 Task: Change the mini visivle option to 2 in the open editor.
Action: Mouse moved to (24, 598)
Screenshot: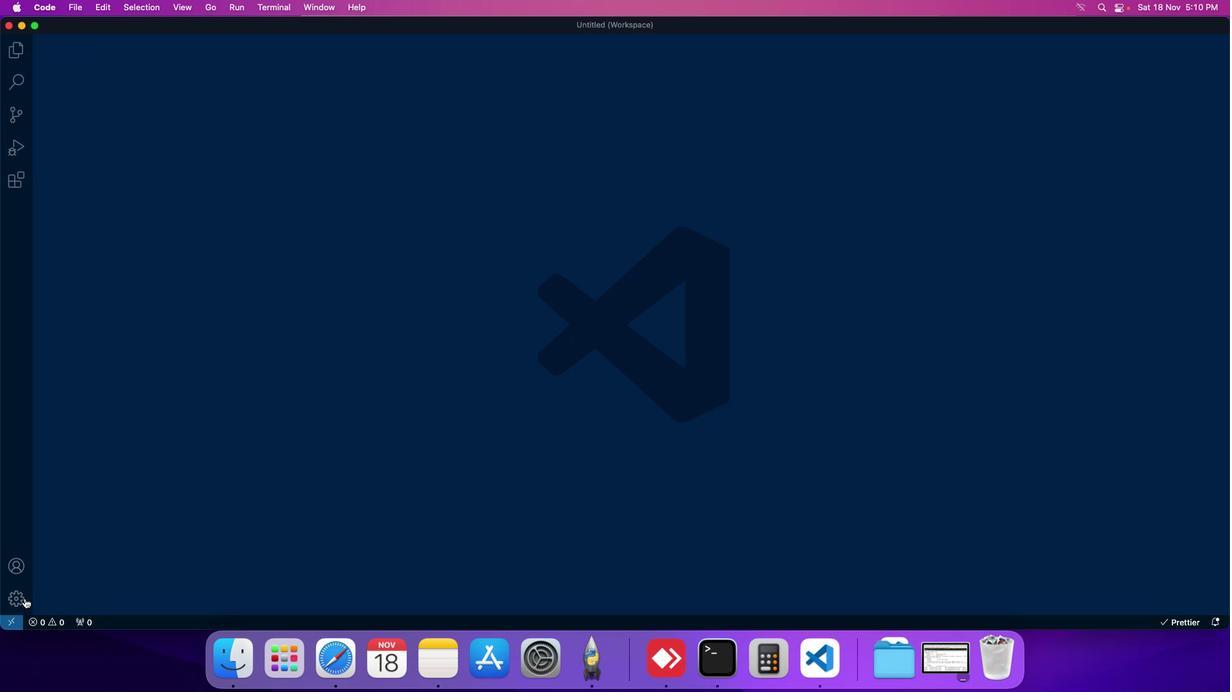 
Action: Mouse pressed left at (24, 598)
Screenshot: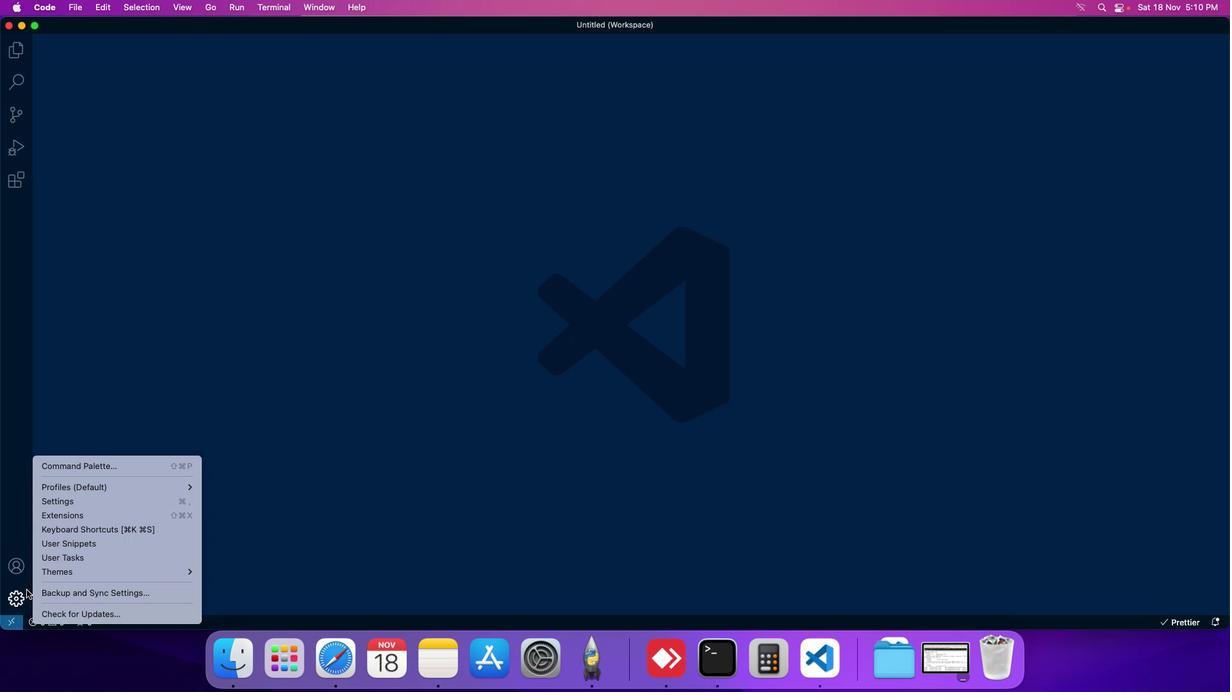 
Action: Mouse moved to (49, 507)
Screenshot: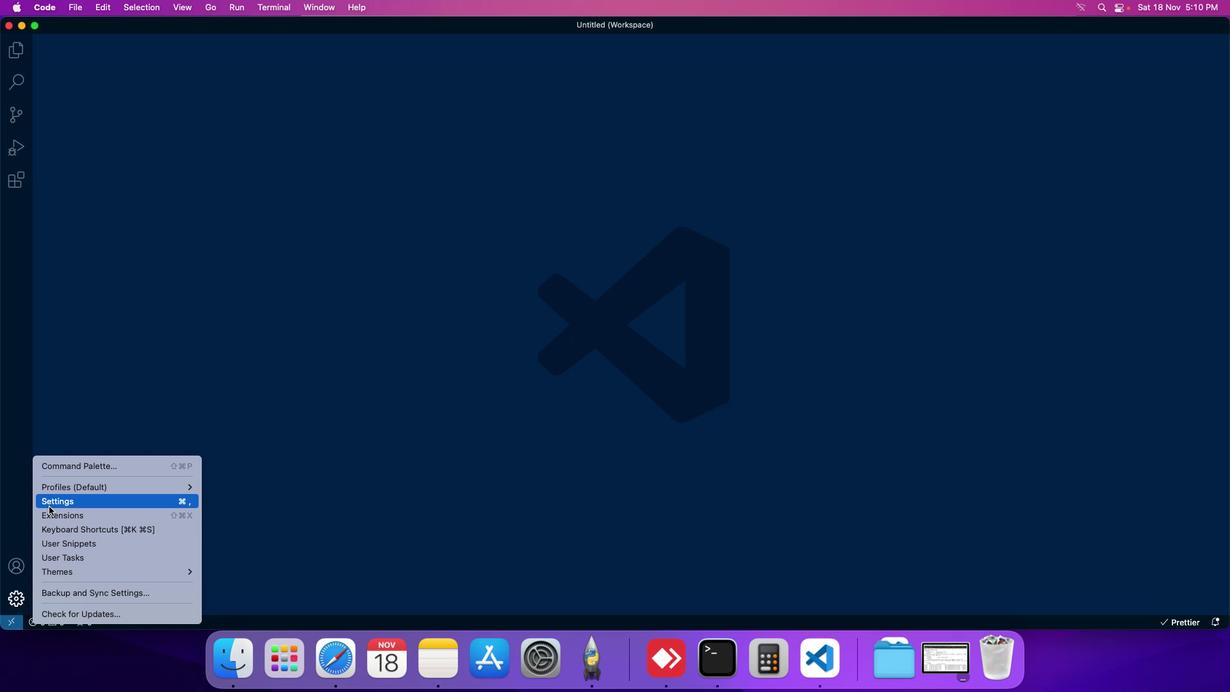 
Action: Mouse pressed left at (49, 507)
Screenshot: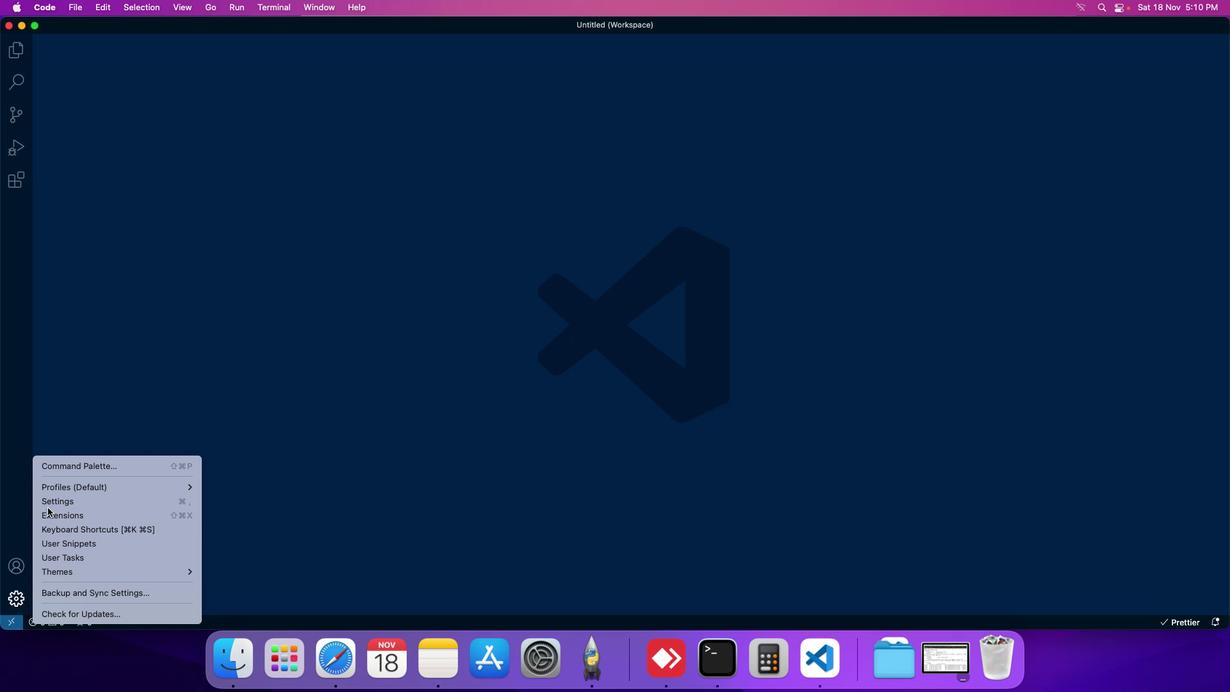
Action: Mouse moved to (275, 102)
Screenshot: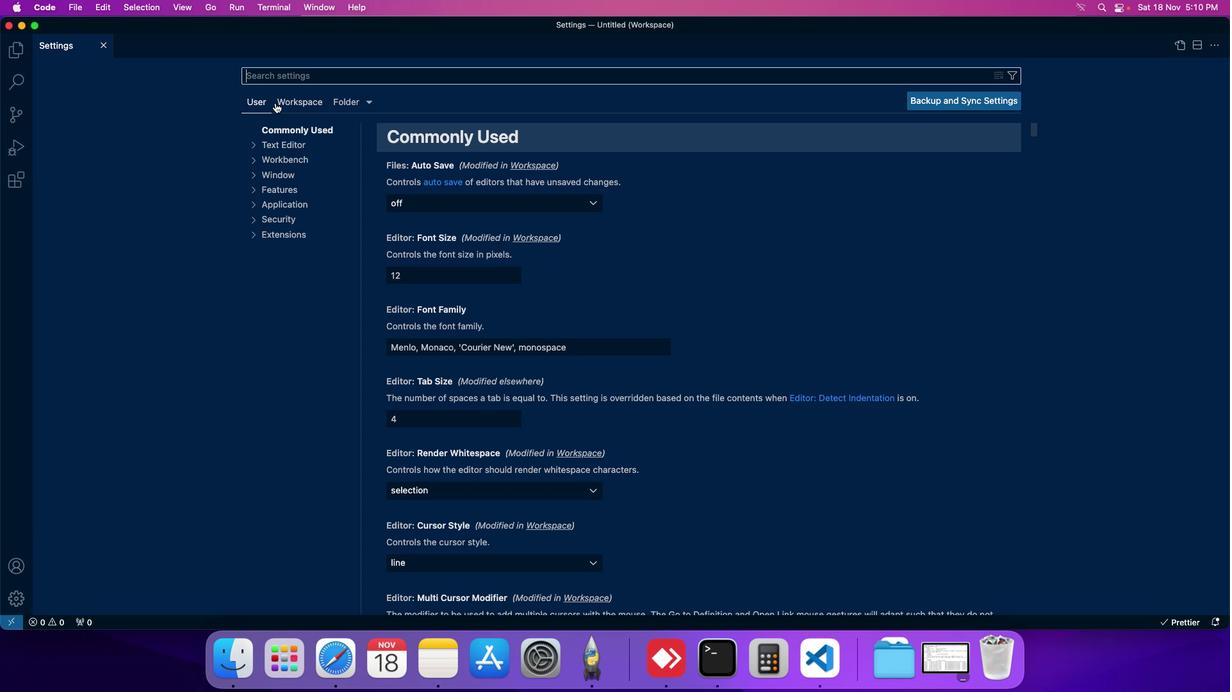 
Action: Mouse pressed left at (275, 102)
Screenshot: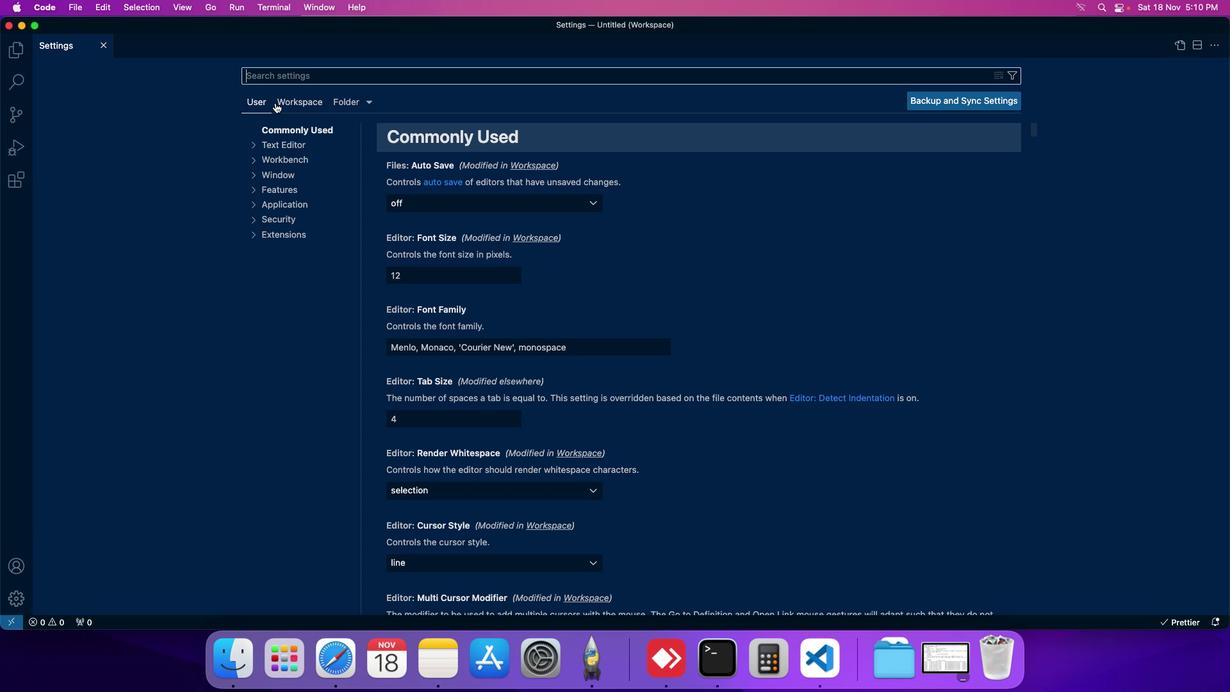 
Action: Mouse moved to (278, 192)
Screenshot: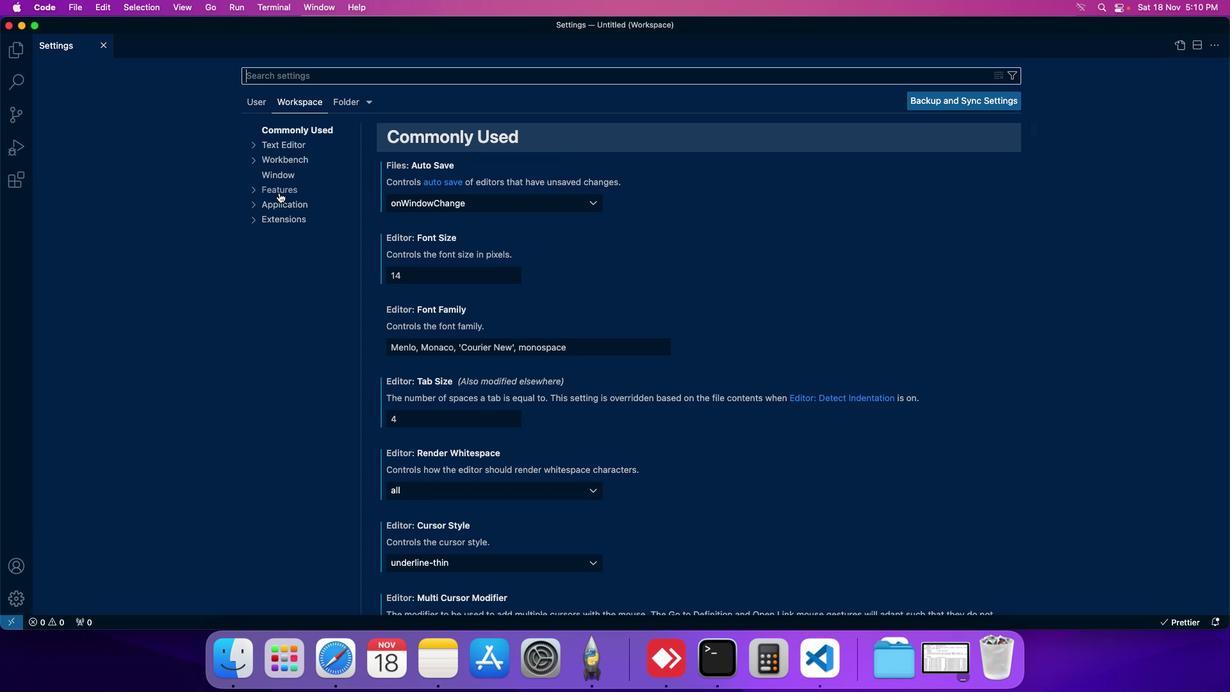 
Action: Mouse pressed left at (278, 192)
Screenshot: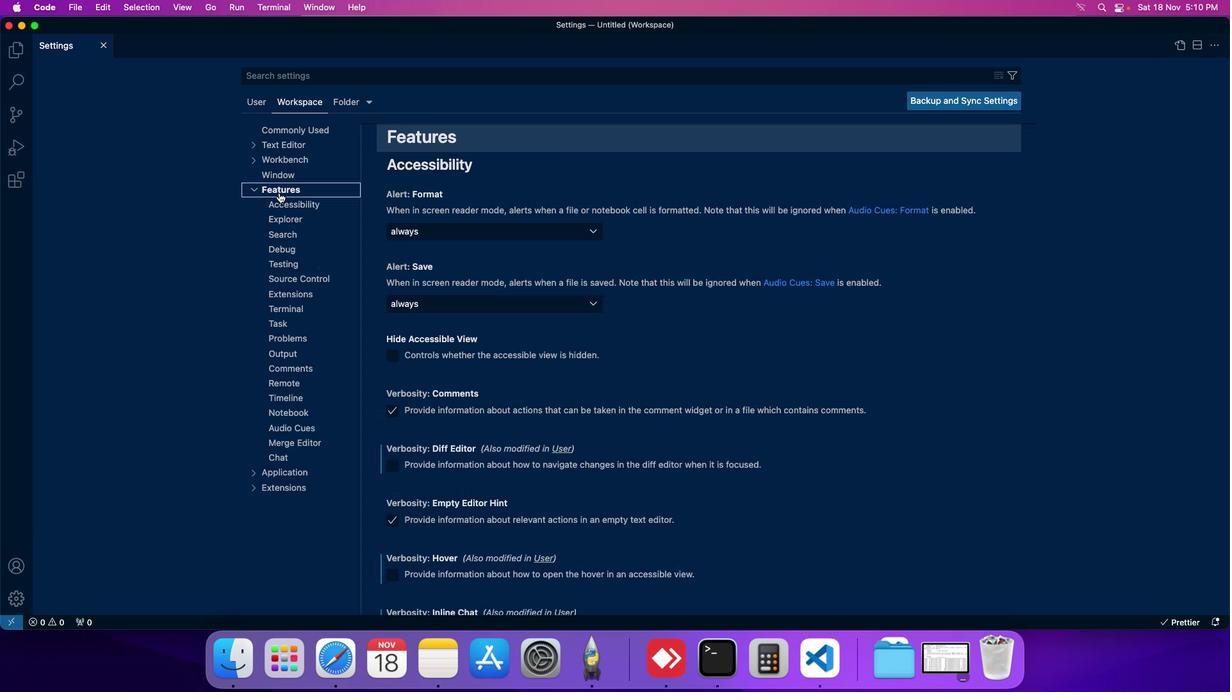 
Action: Mouse moved to (287, 219)
Screenshot: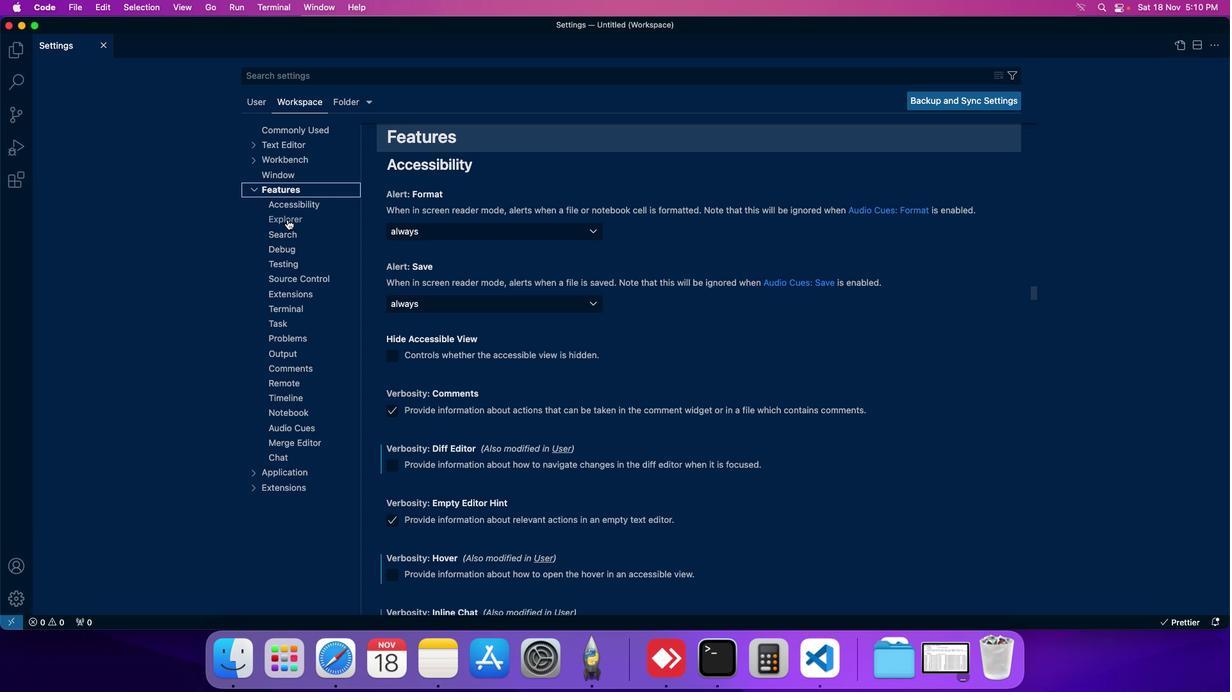 
Action: Mouse pressed left at (287, 219)
Screenshot: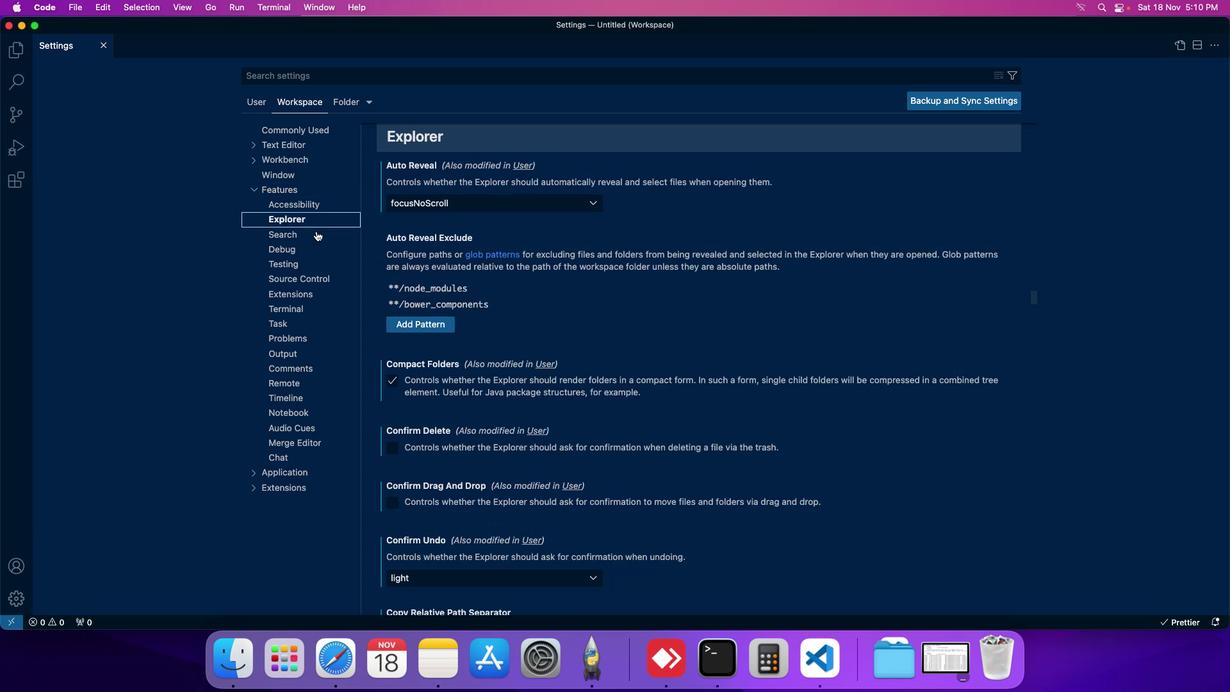 
Action: Mouse moved to (422, 289)
Screenshot: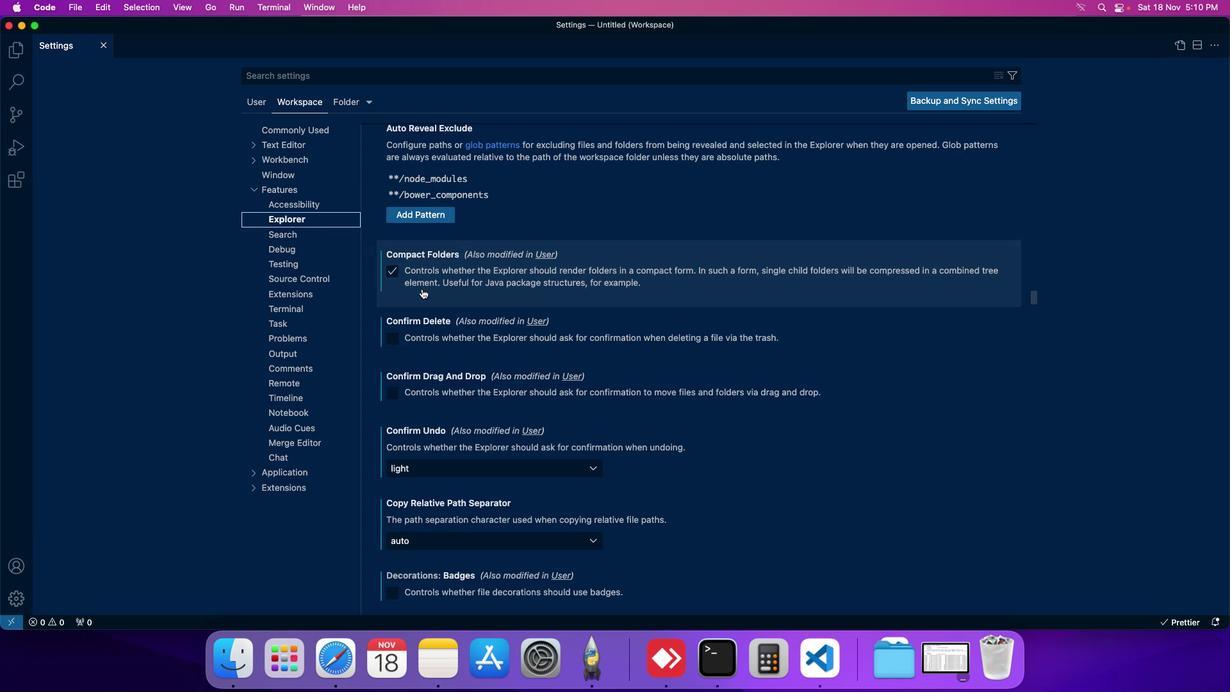 
Action: Mouse scrolled (422, 289) with delta (0, 0)
Screenshot: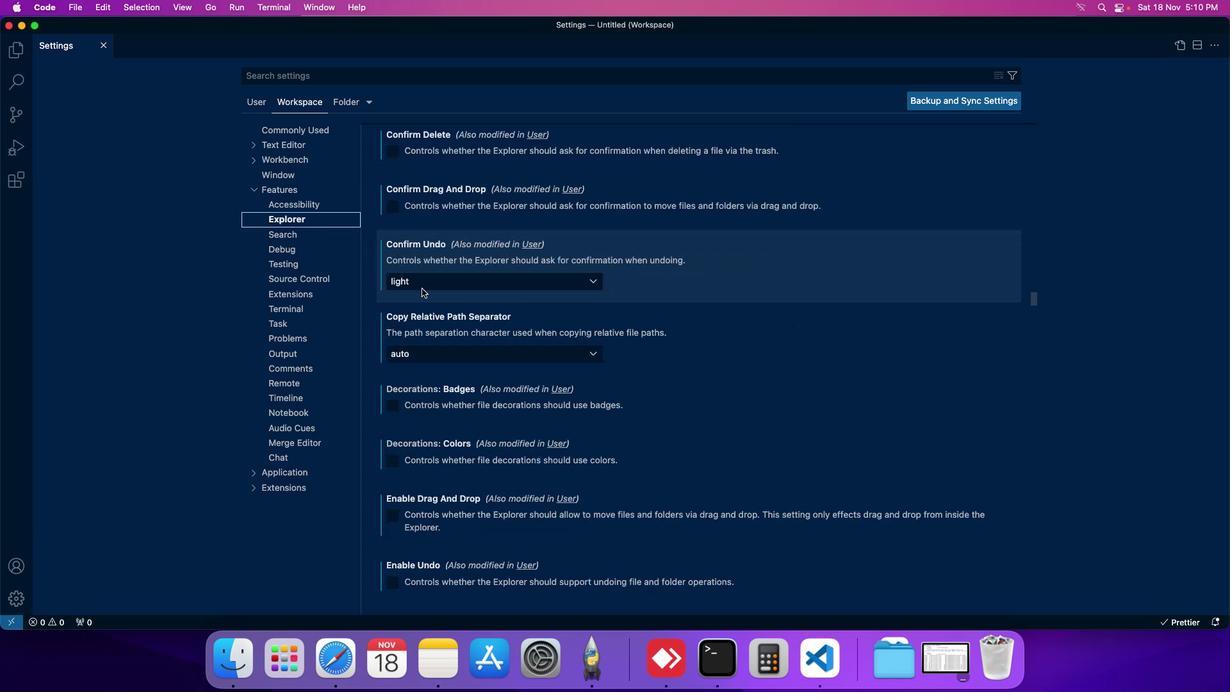 
Action: Mouse scrolled (422, 289) with delta (0, 0)
Screenshot: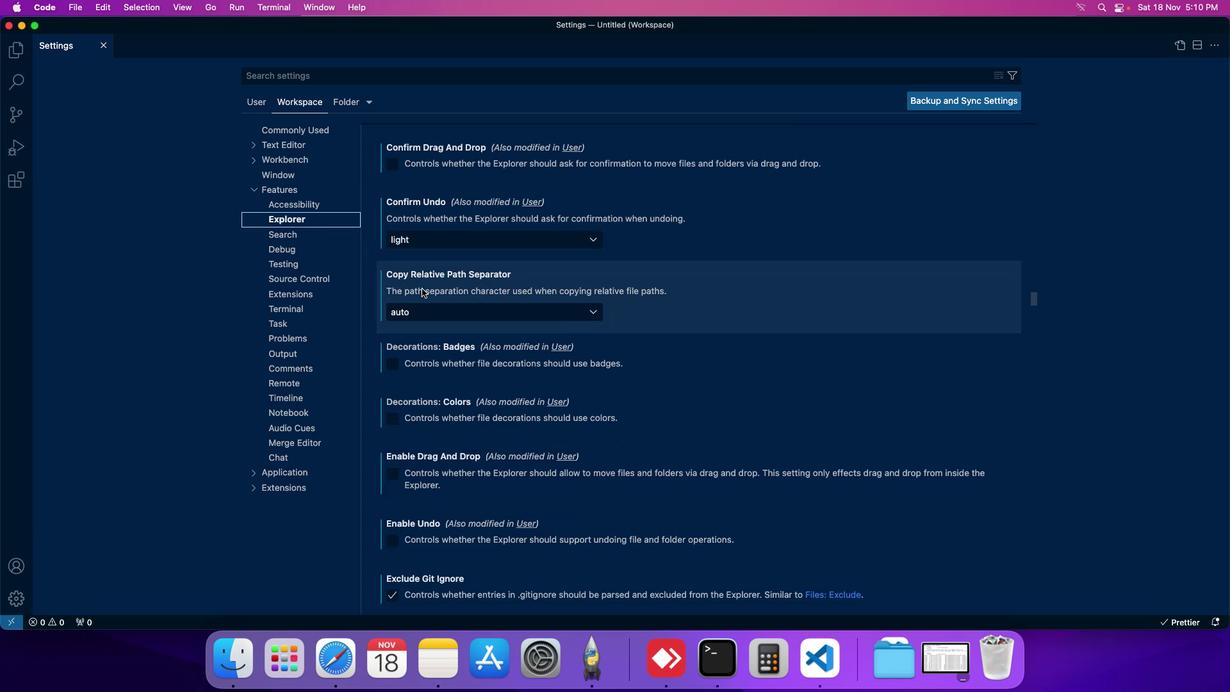 
Action: Mouse scrolled (422, 289) with delta (0, 0)
Screenshot: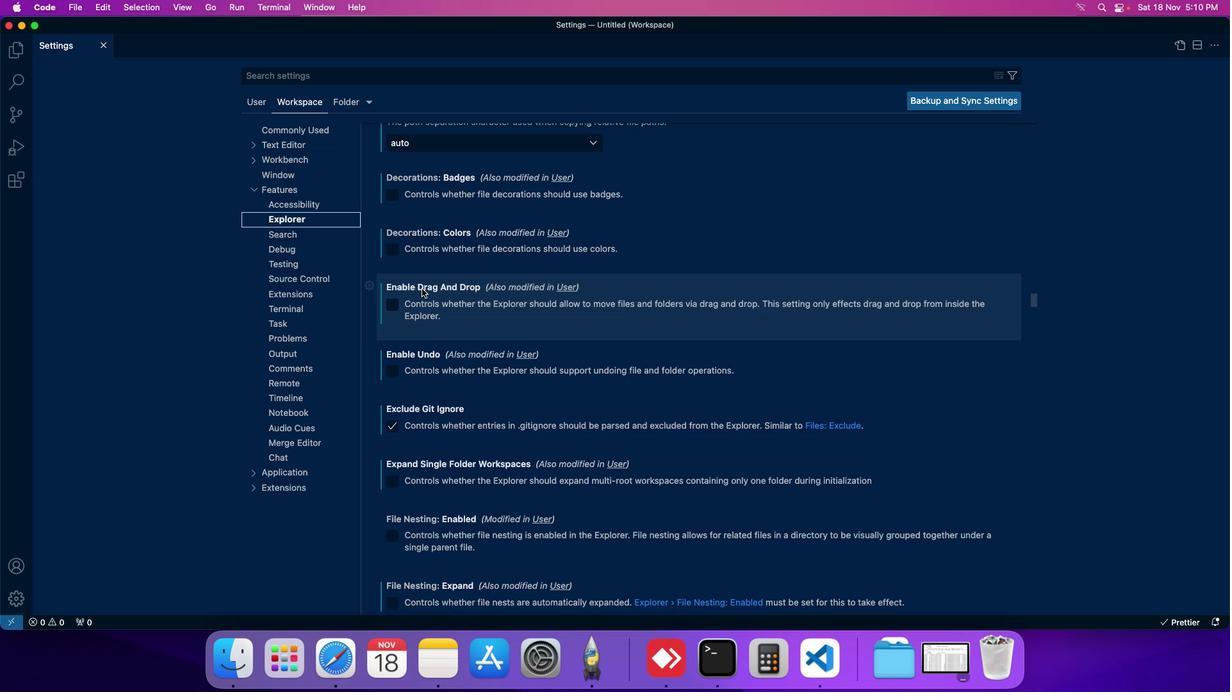 
Action: Mouse scrolled (422, 289) with delta (0, 0)
Screenshot: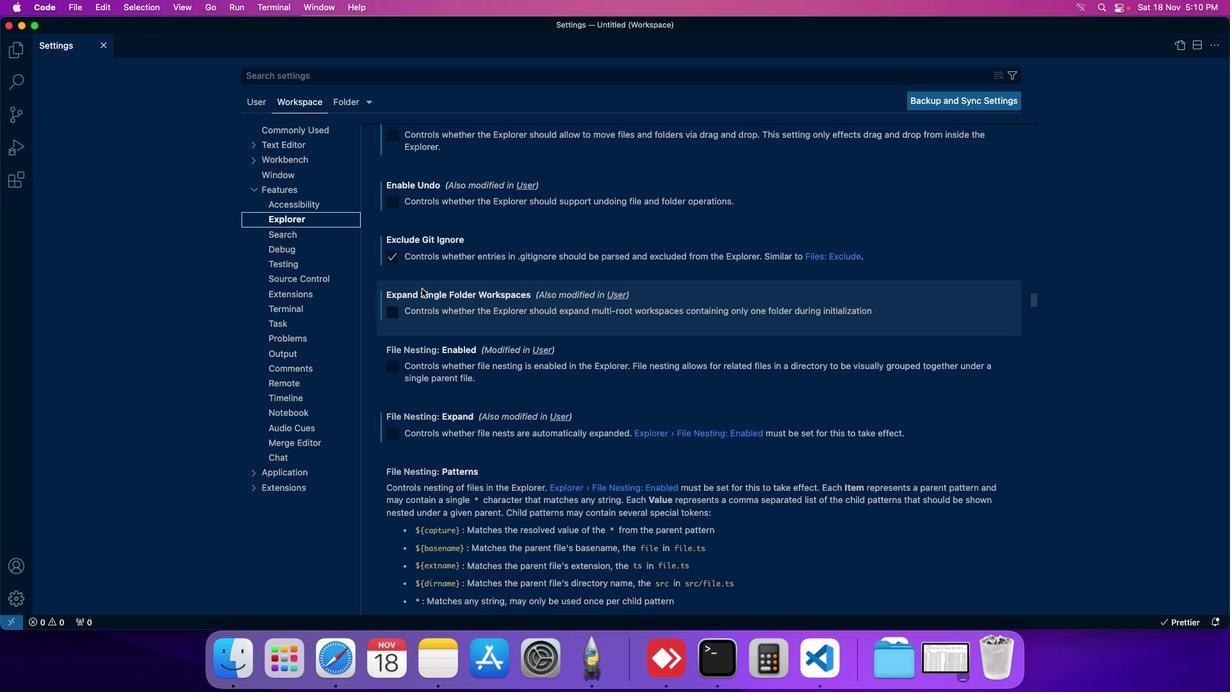 
Action: Mouse scrolled (422, 289) with delta (0, 0)
Screenshot: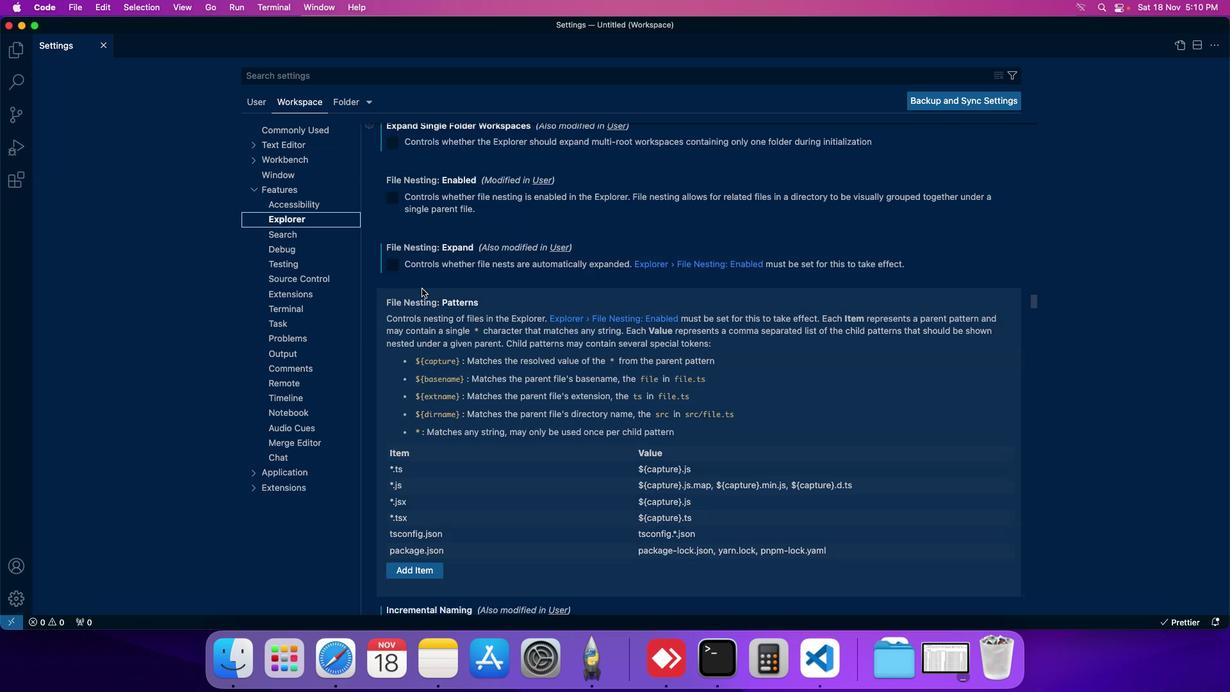 
Action: Mouse scrolled (422, 289) with delta (0, 0)
Screenshot: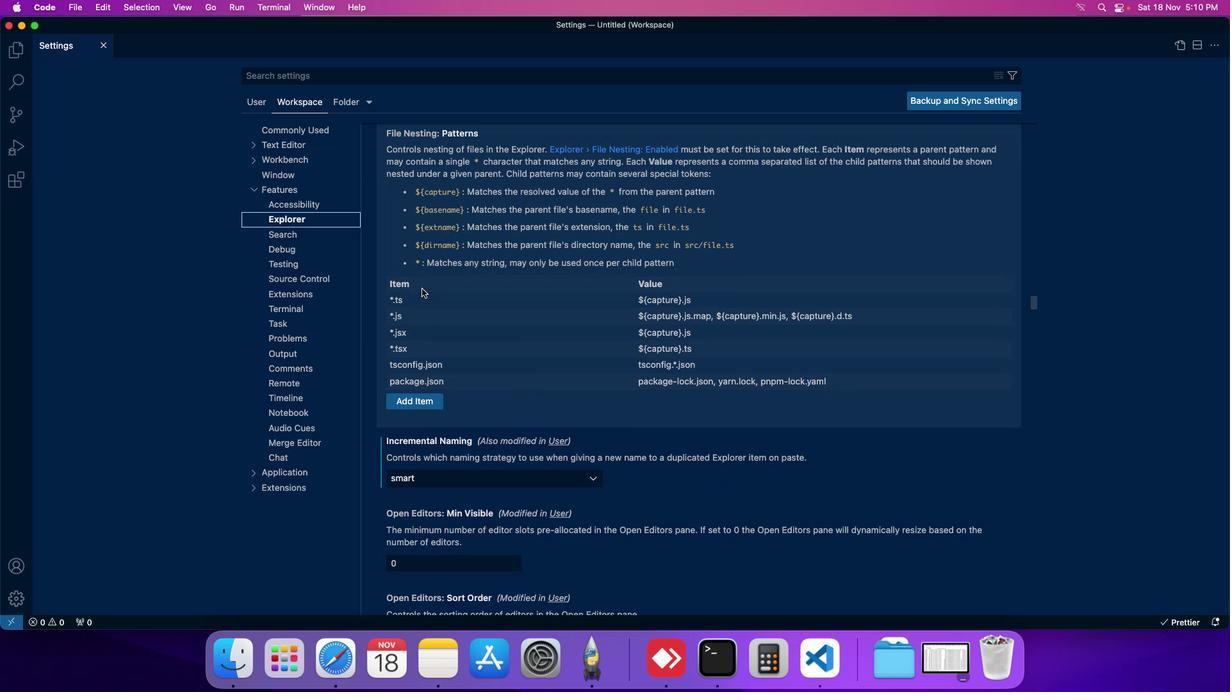 
Action: Mouse scrolled (422, 289) with delta (0, 0)
Screenshot: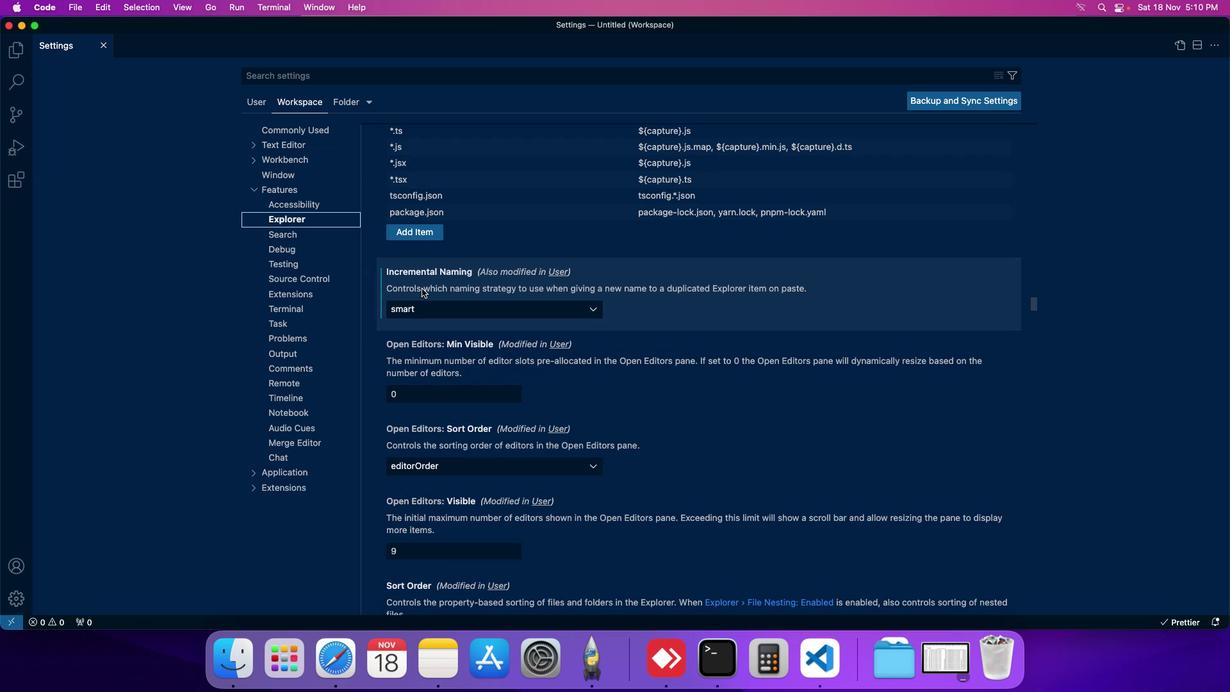 
Action: Mouse scrolled (422, 289) with delta (0, 0)
Screenshot: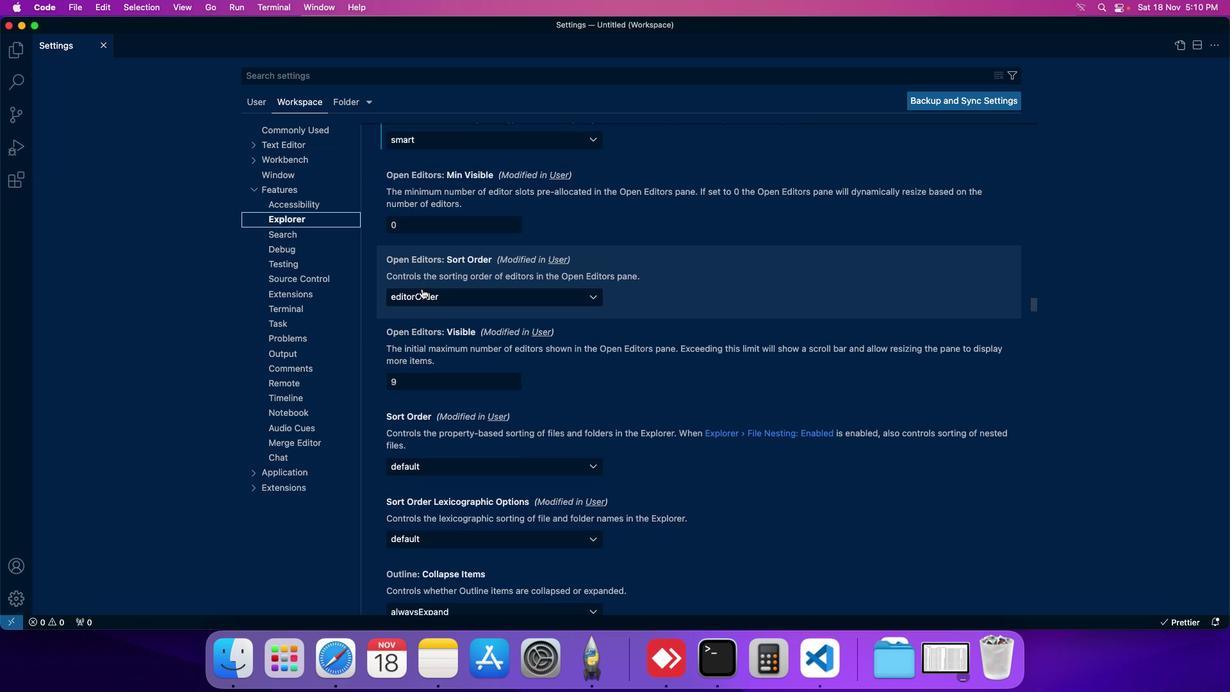 
Action: Mouse moved to (433, 224)
Screenshot: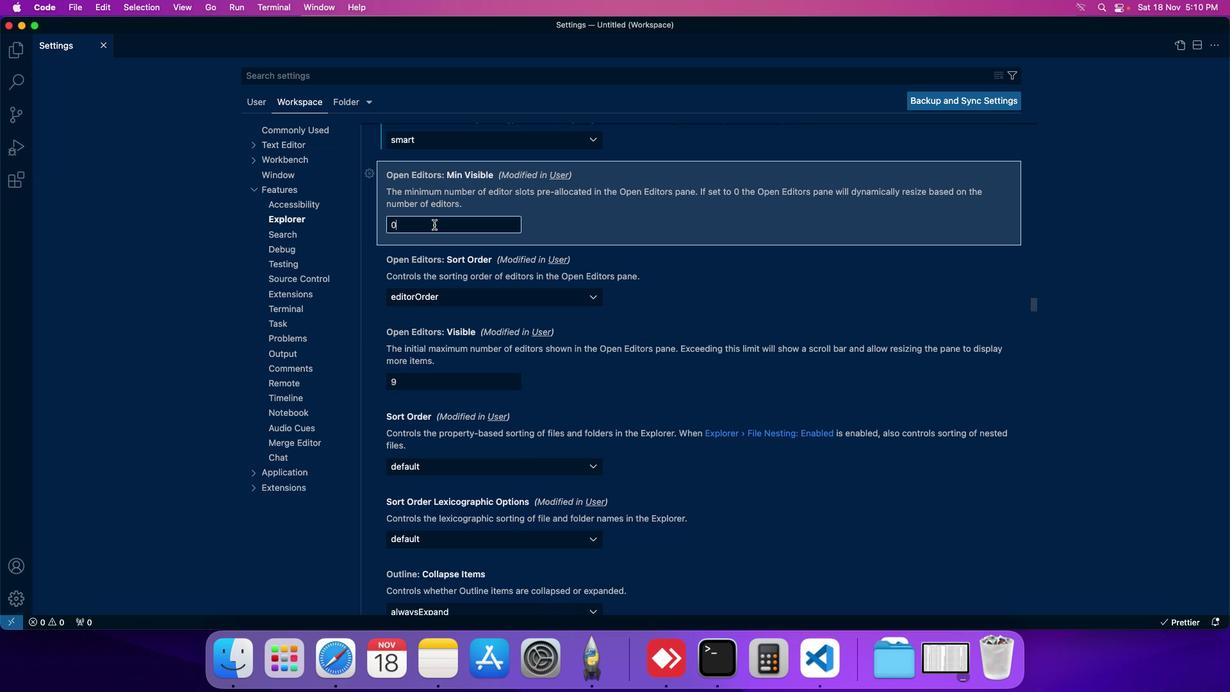 
Action: Mouse pressed left at (433, 224)
Screenshot: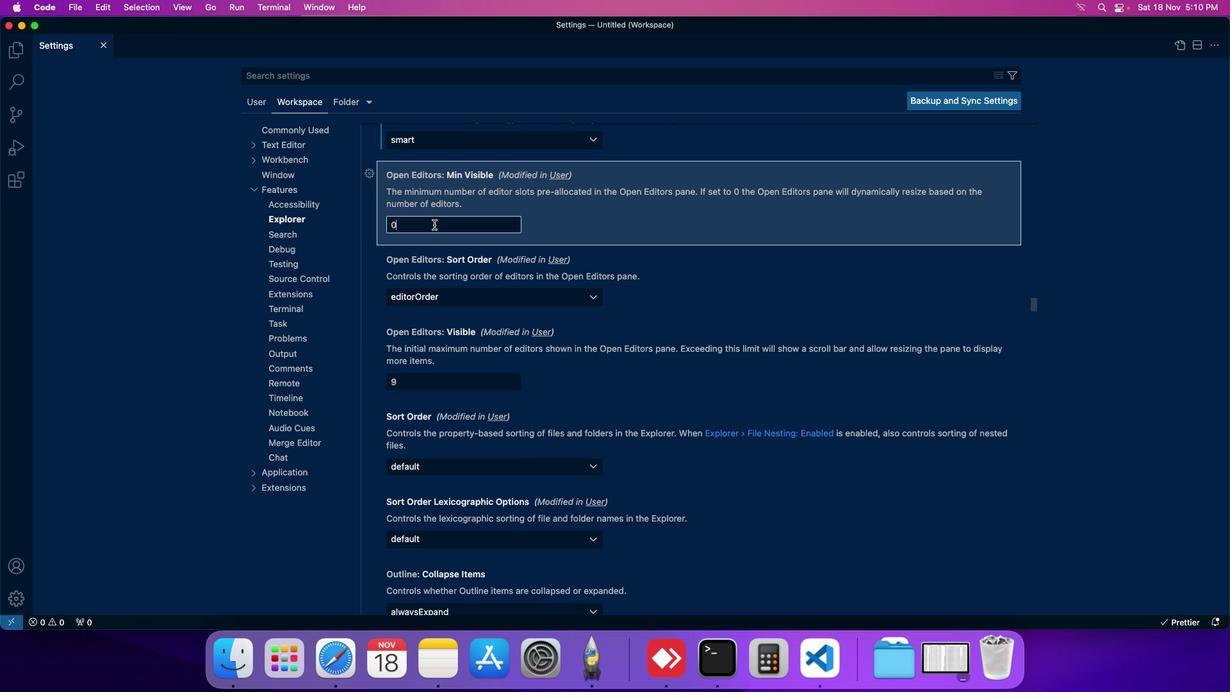 
Action: Key pressed Key.backspace'2'
Screenshot: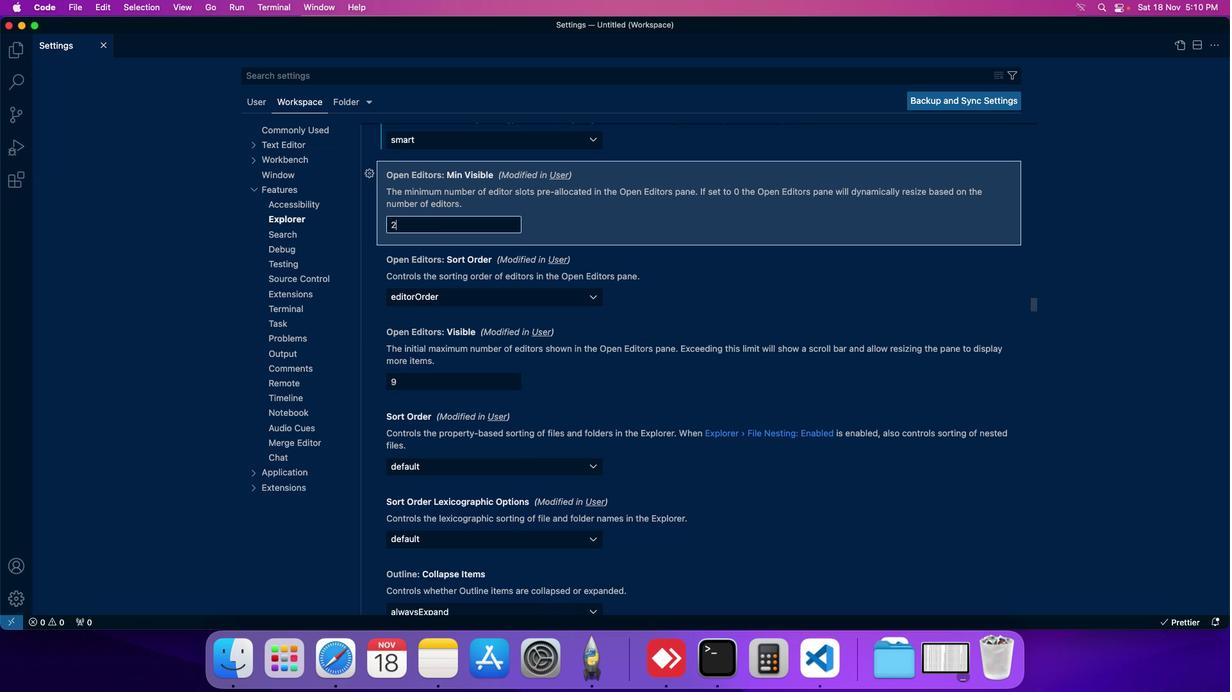 
